 Task: Use the audio channel remapper to remap the "Right" to "Low-frequency effects".
Action: Mouse moved to (130, 15)
Screenshot: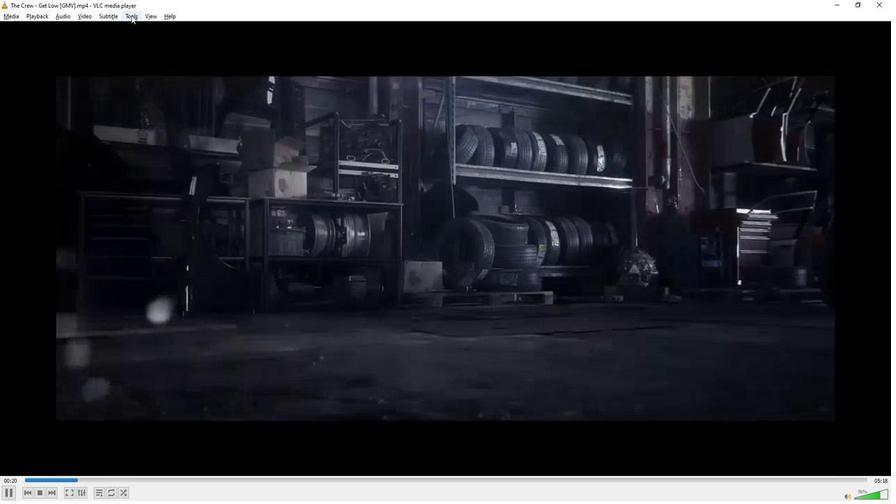 
Action: Mouse pressed left at (130, 15)
Screenshot: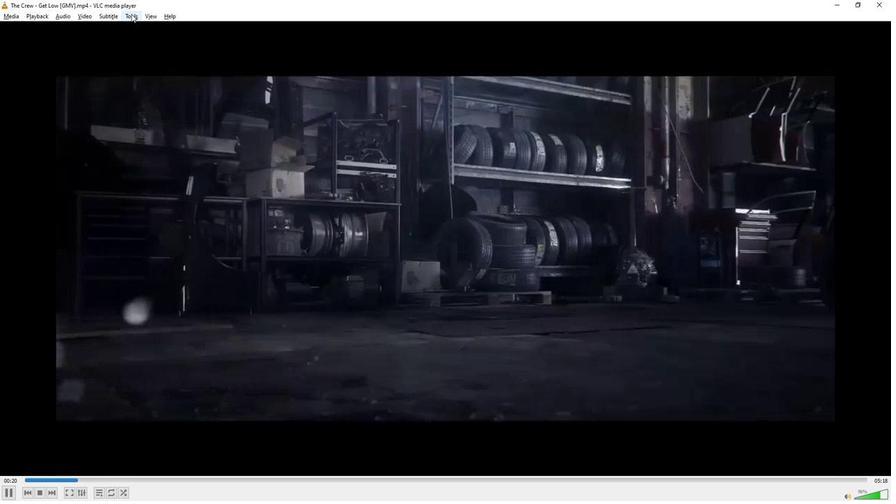 
Action: Mouse moved to (151, 128)
Screenshot: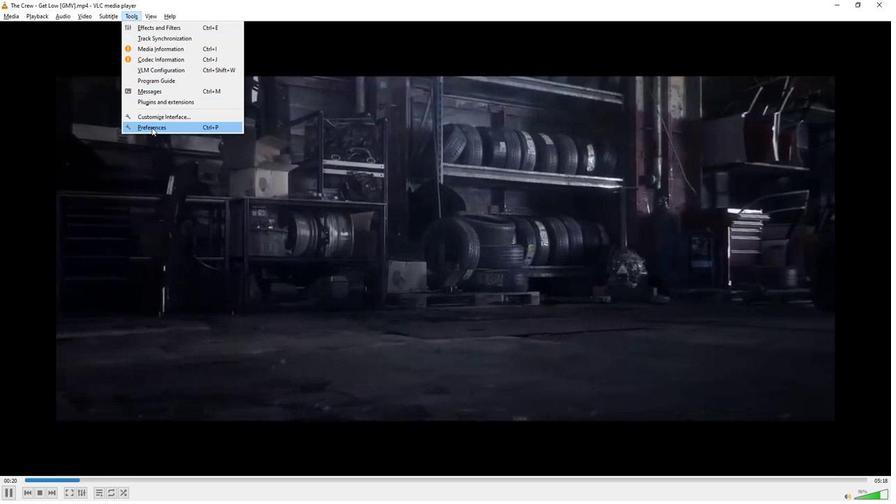 
Action: Mouse pressed left at (151, 128)
Screenshot: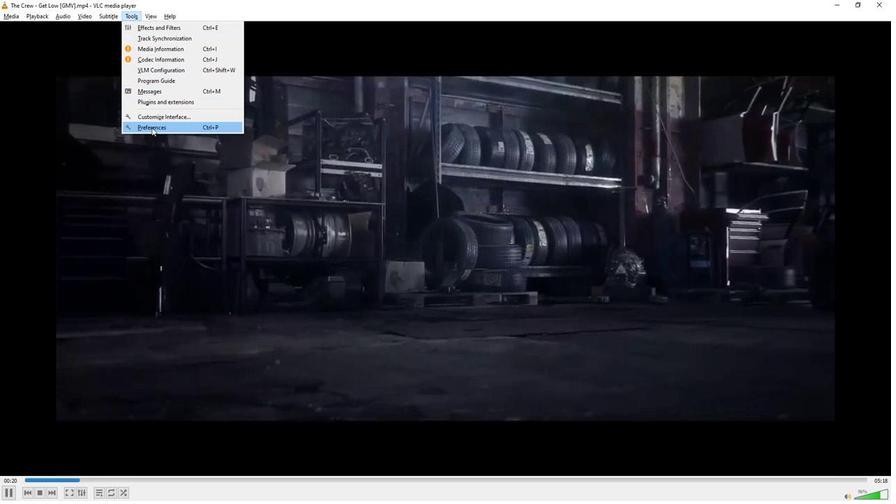 
Action: Mouse moved to (261, 373)
Screenshot: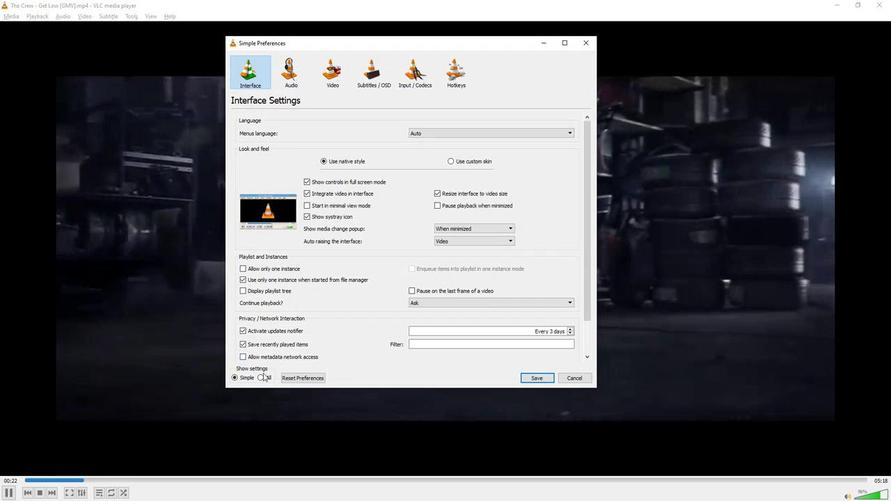
Action: Mouse pressed left at (261, 373)
Screenshot: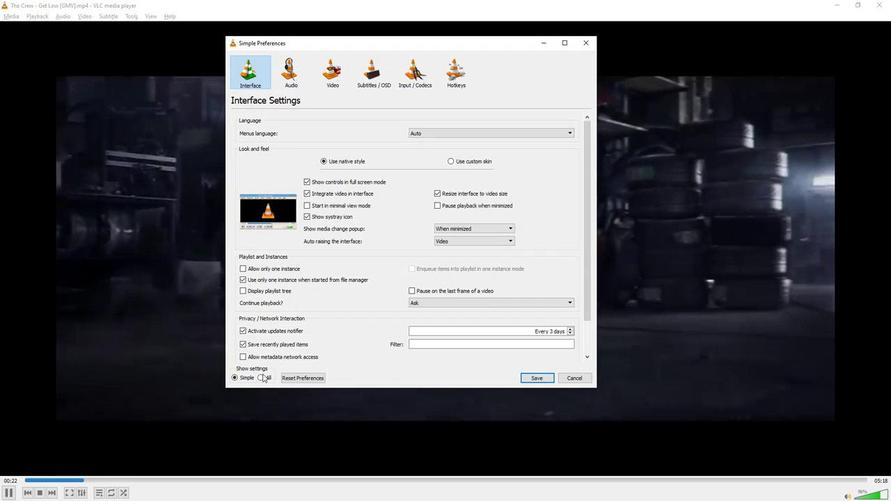 
Action: Mouse moved to (244, 167)
Screenshot: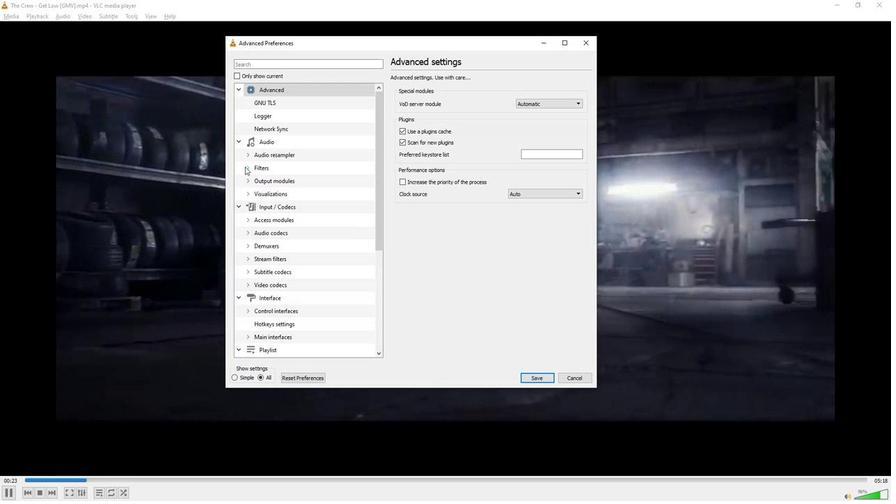 
Action: Mouse pressed left at (244, 167)
Screenshot: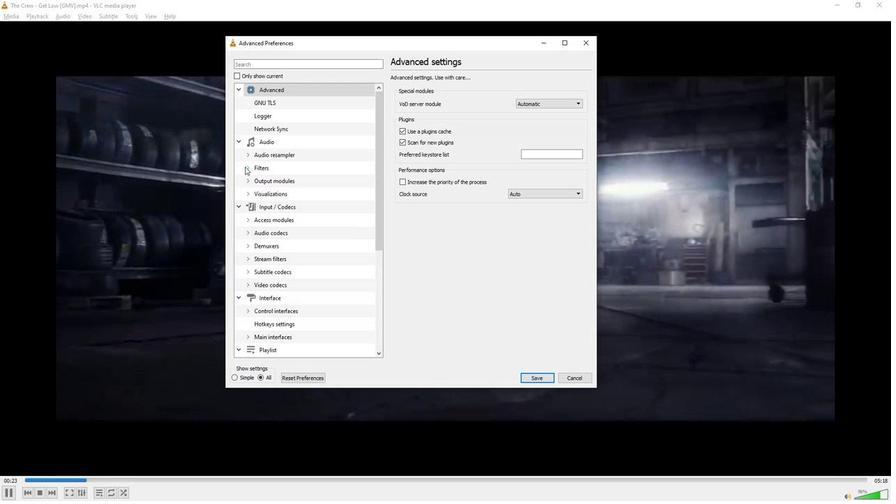 
Action: Mouse moved to (272, 296)
Screenshot: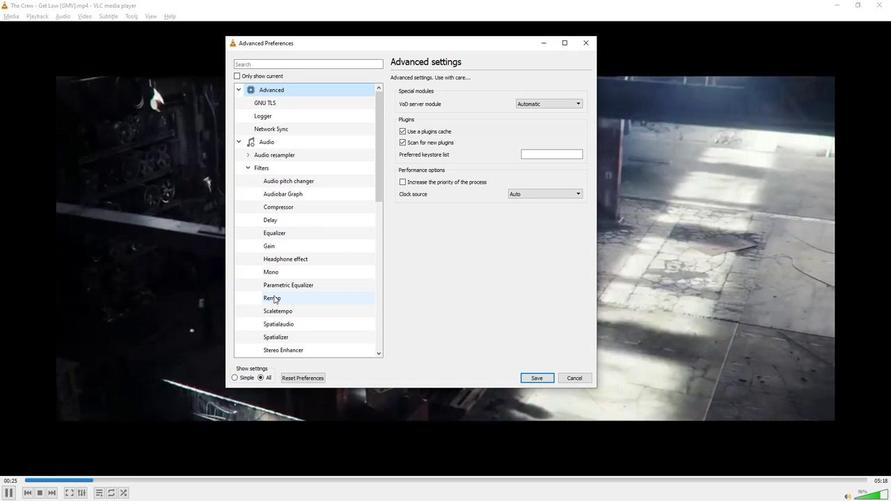 
Action: Mouse pressed left at (272, 296)
Screenshot: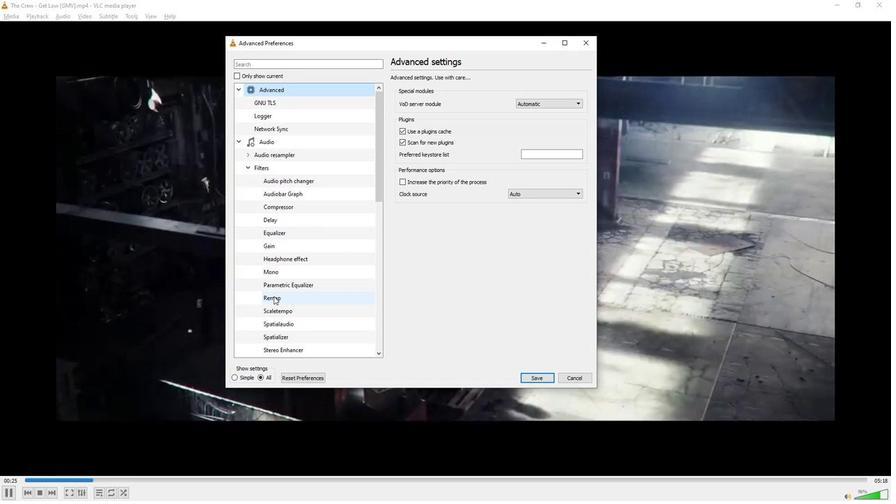 
Action: Mouse moved to (557, 116)
Screenshot: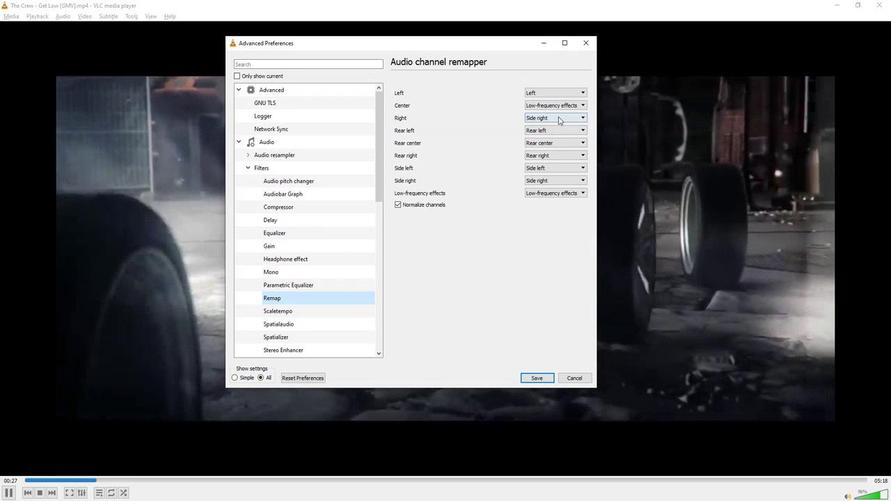 
Action: Mouse pressed left at (557, 116)
Screenshot: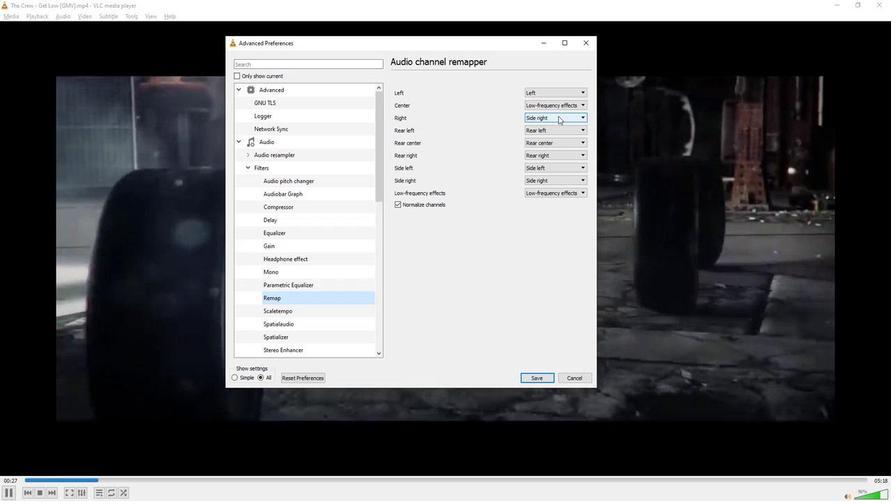 
Action: Mouse moved to (540, 174)
Screenshot: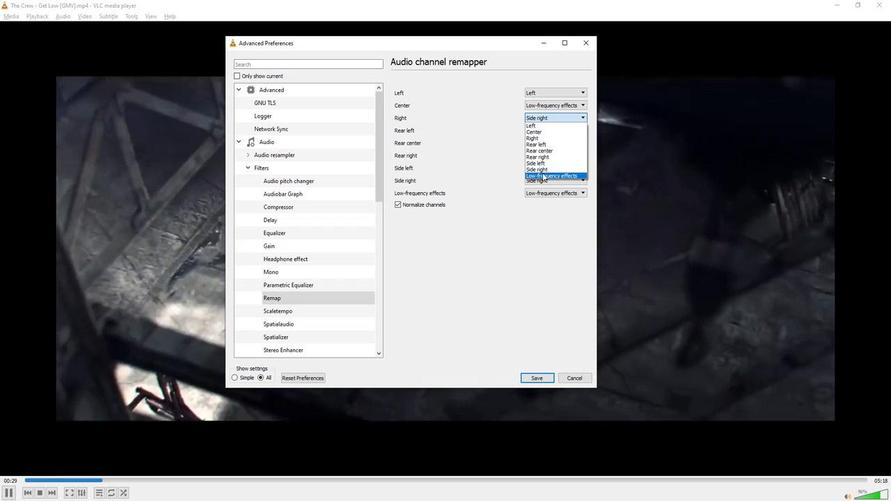 
Action: Mouse pressed left at (540, 174)
Screenshot: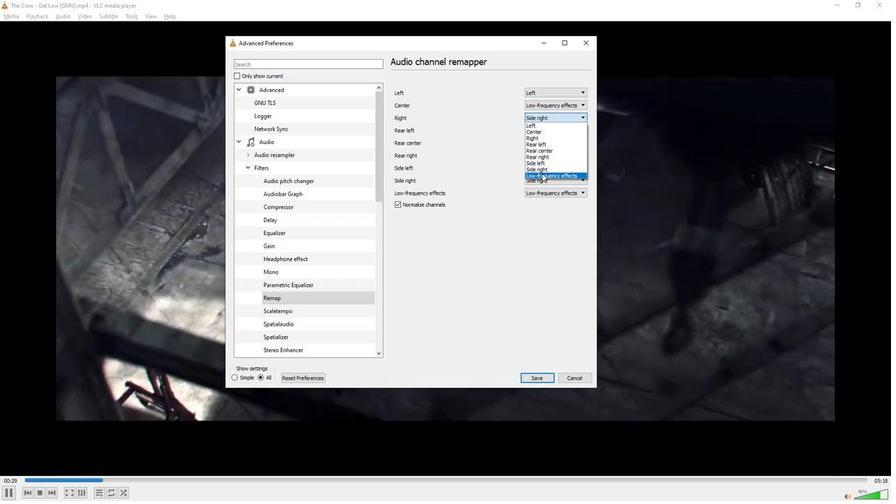 
Action: Mouse moved to (485, 271)
Screenshot: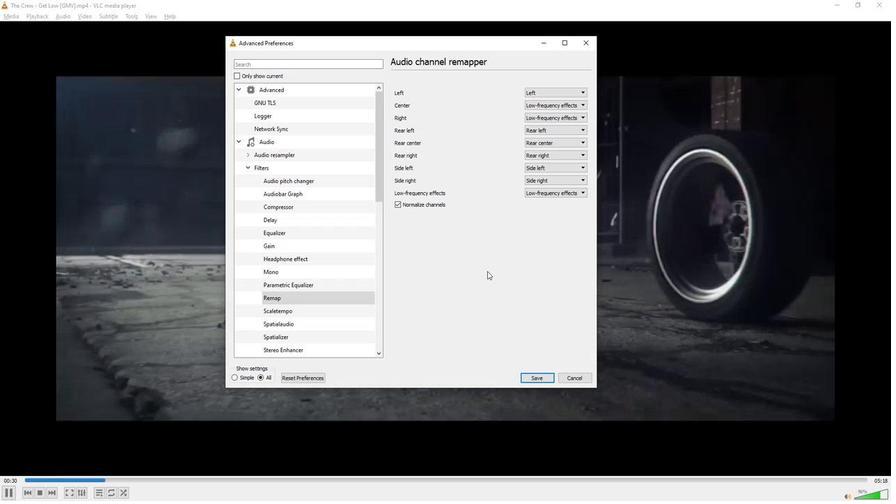 
